 Task: Merge the cells vertically from E3 to E9.
Action: Mouse moved to (463, 372)
Screenshot: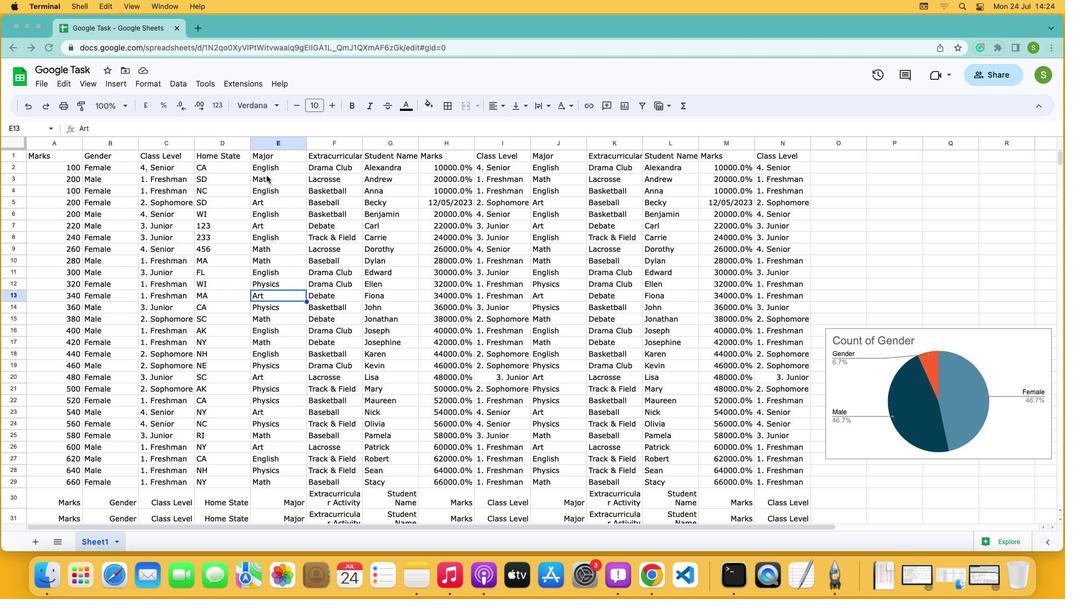 
Action: Mouse pressed left at (463, 372)
Screenshot: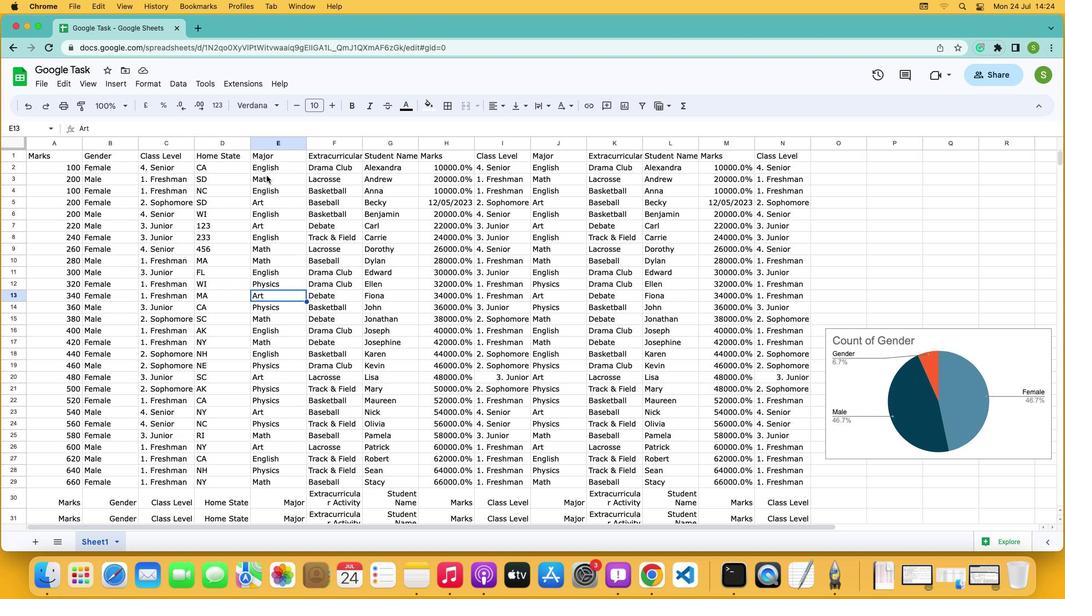 
Action: Mouse moved to (463, 372)
Screenshot: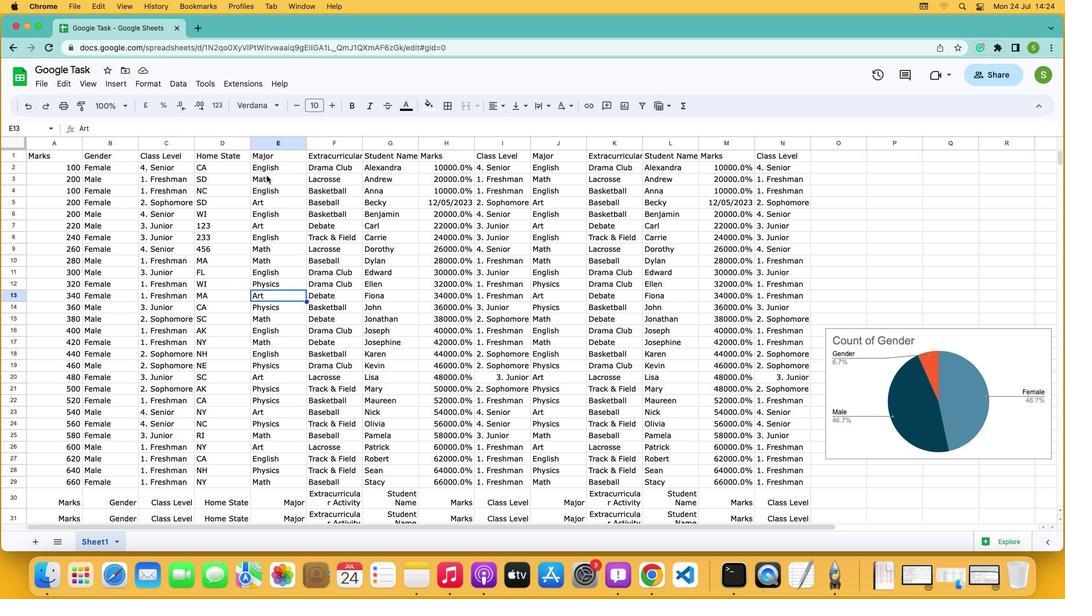 
Action: Mouse pressed left at (463, 372)
Screenshot: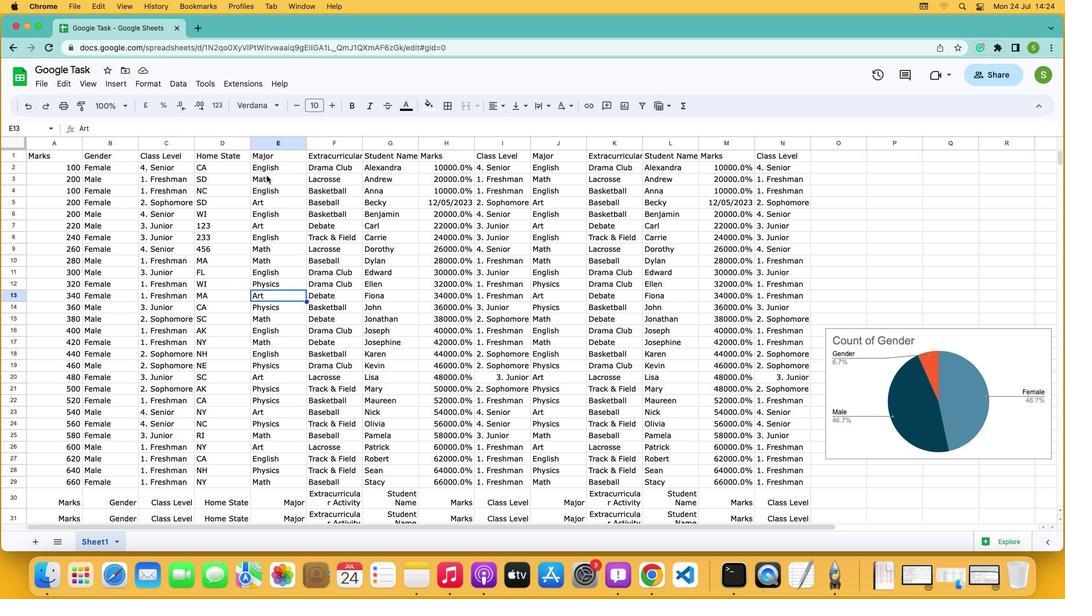 
Action: Mouse moved to (473, 376)
Screenshot: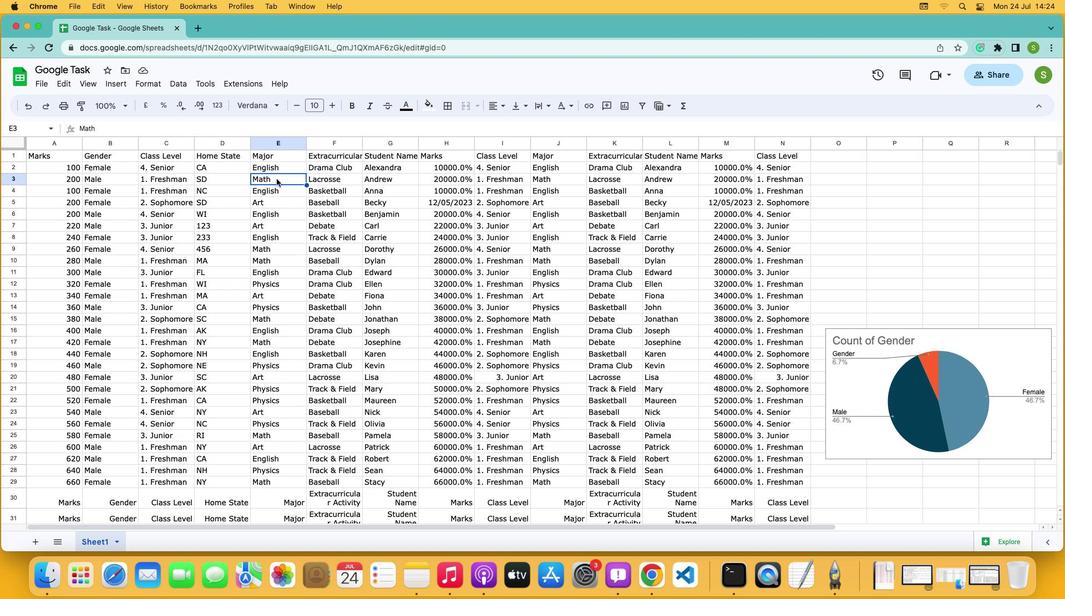 
Action: Mouse pressed left at (473, 376)
Screenshot: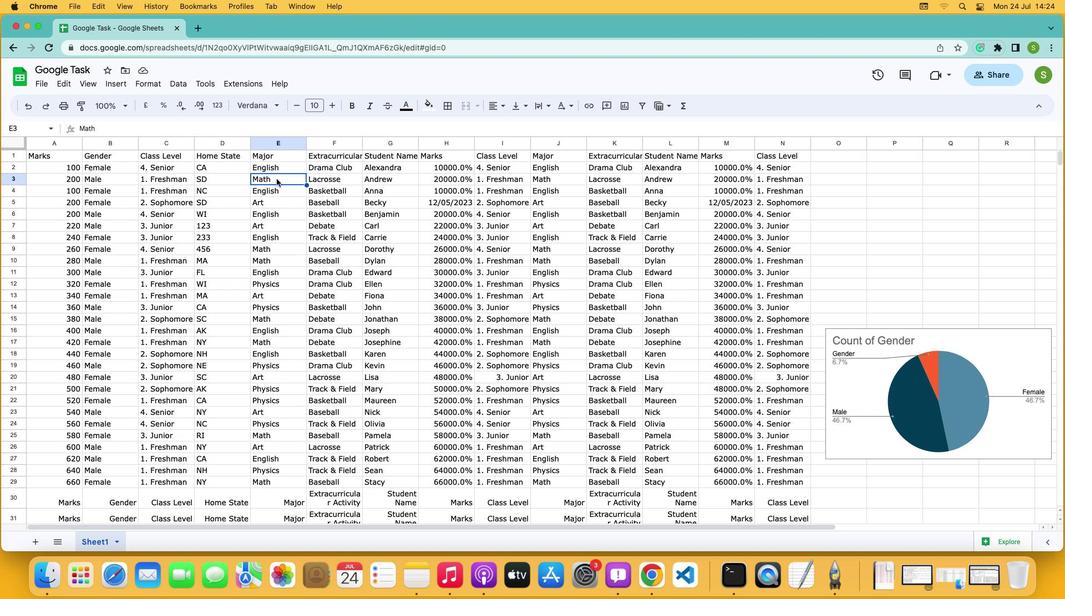 
Action: Mouse moved to (458, 372)
Screenshot: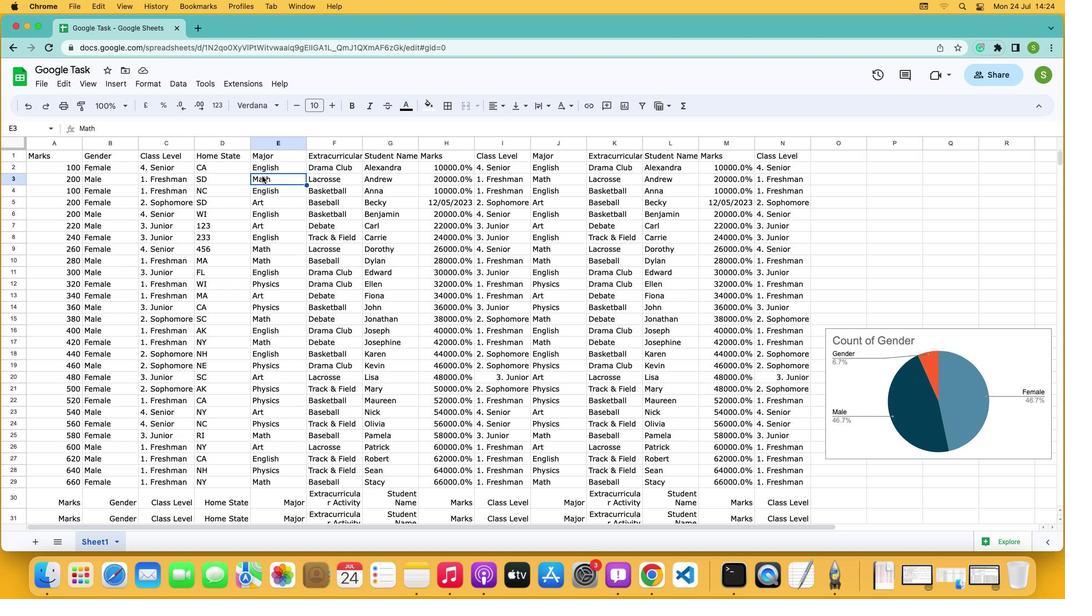 
Action: Mouse pressed left at (458, 372)
Screenshot: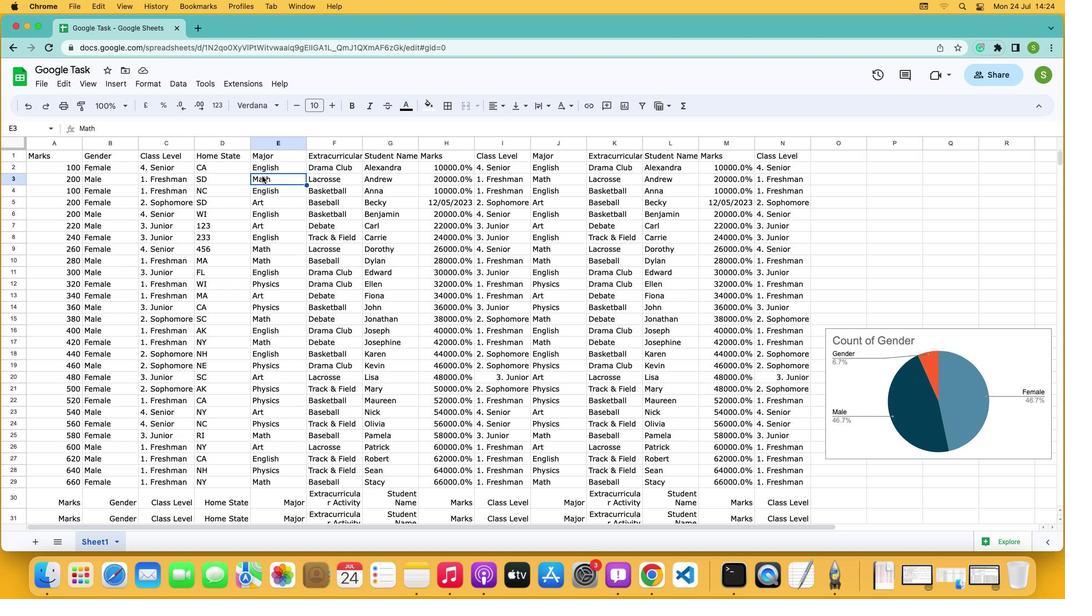 
Action: Mouse moved to (673, 304)
Screenshot: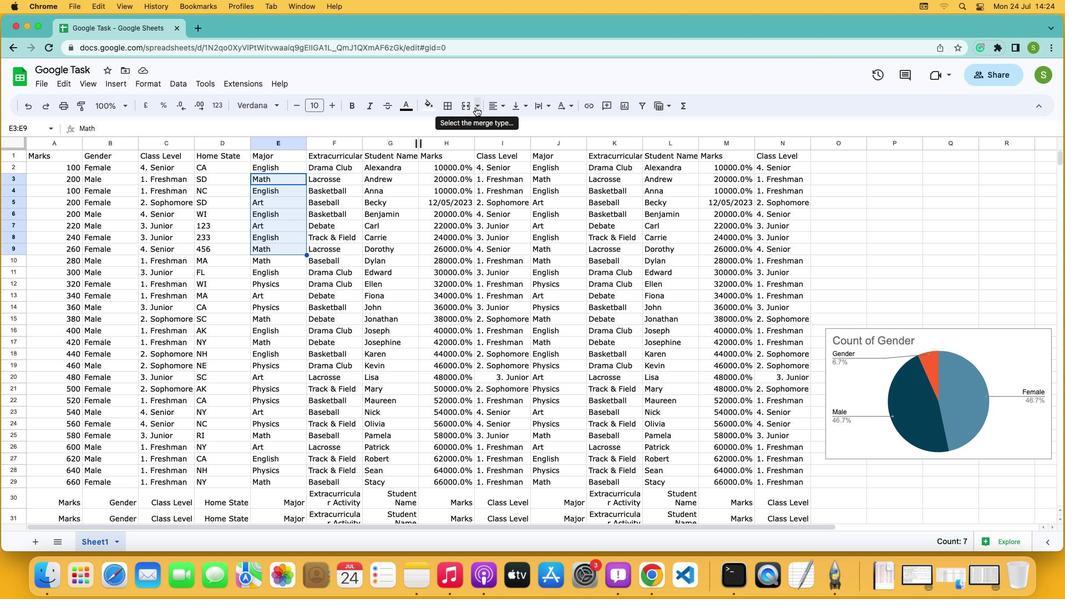 
Action: Mouse pressed left at (673, 304)
Screenshot: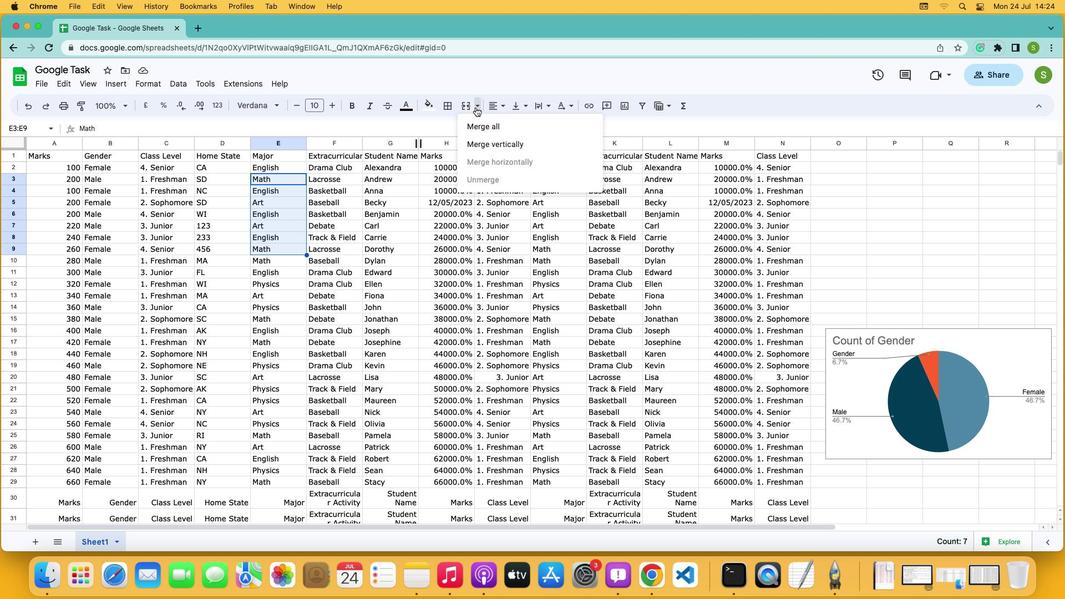 
Action: Mouse moved to (670, 339)
Screenshot: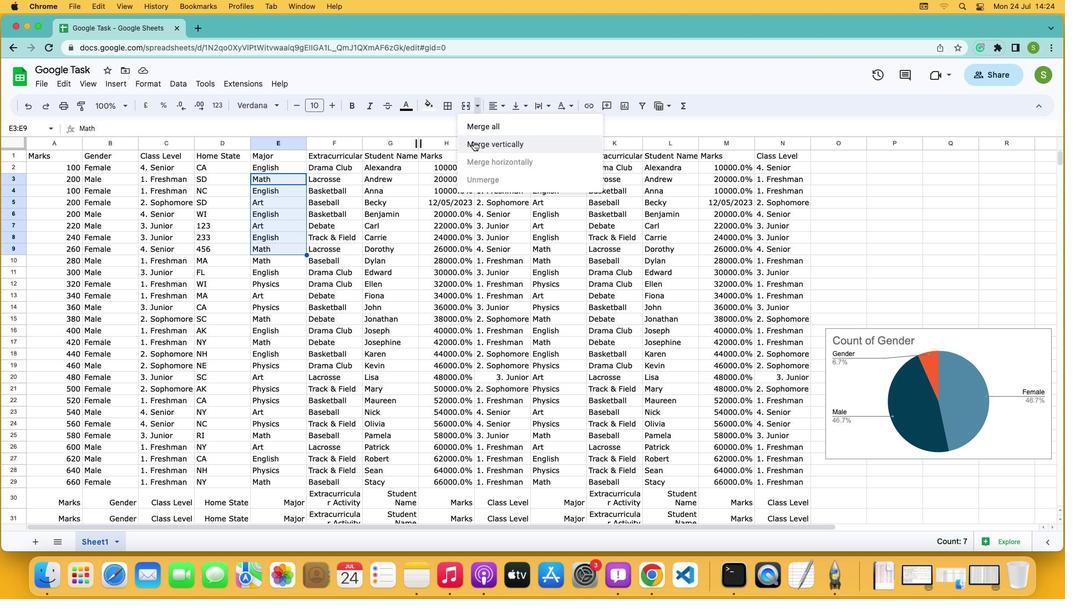 
Action: Mouse pressed left at (670, 339)
Screenshot: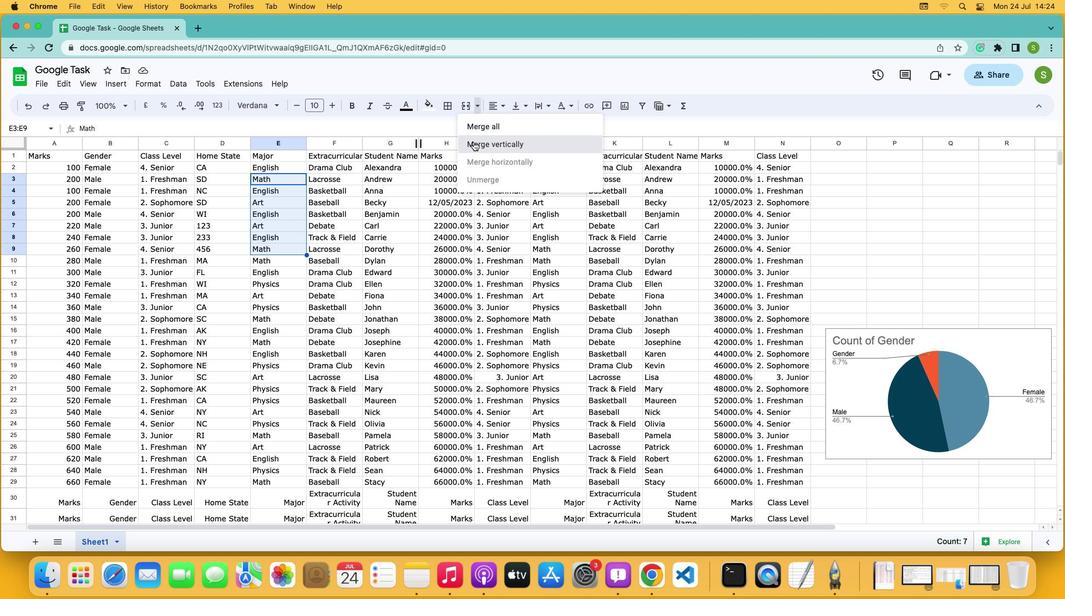 
Action: Mouse moved to (843, 549)
Screenshot: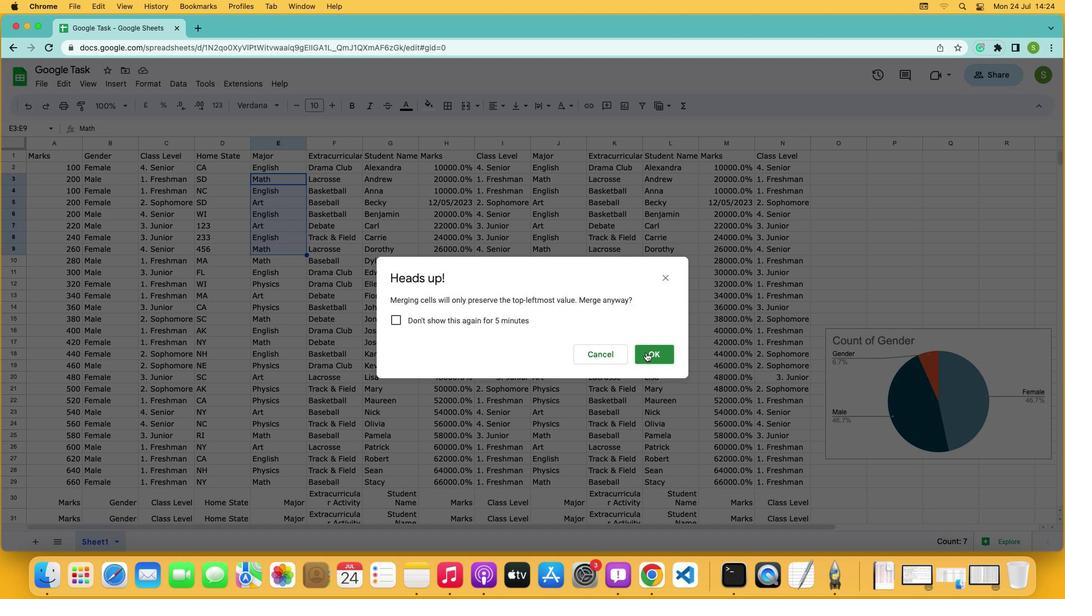 
Action: Mouse pressed left at (843, 549)
Screenshot: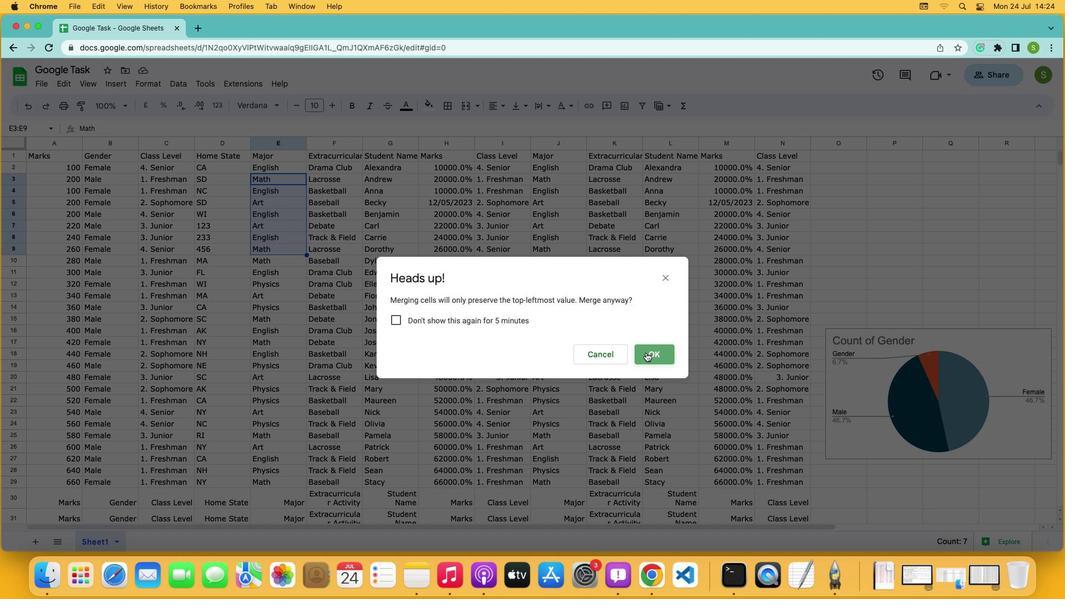 
